Task: Add the task  Improve the appâ€™s performance during network interruptions to the section DevOps Drift in the project WonderTech and add a Due Date to the respective task as 2024/03/27.
Action: Mouse moved to (63, 368)
Screenshot: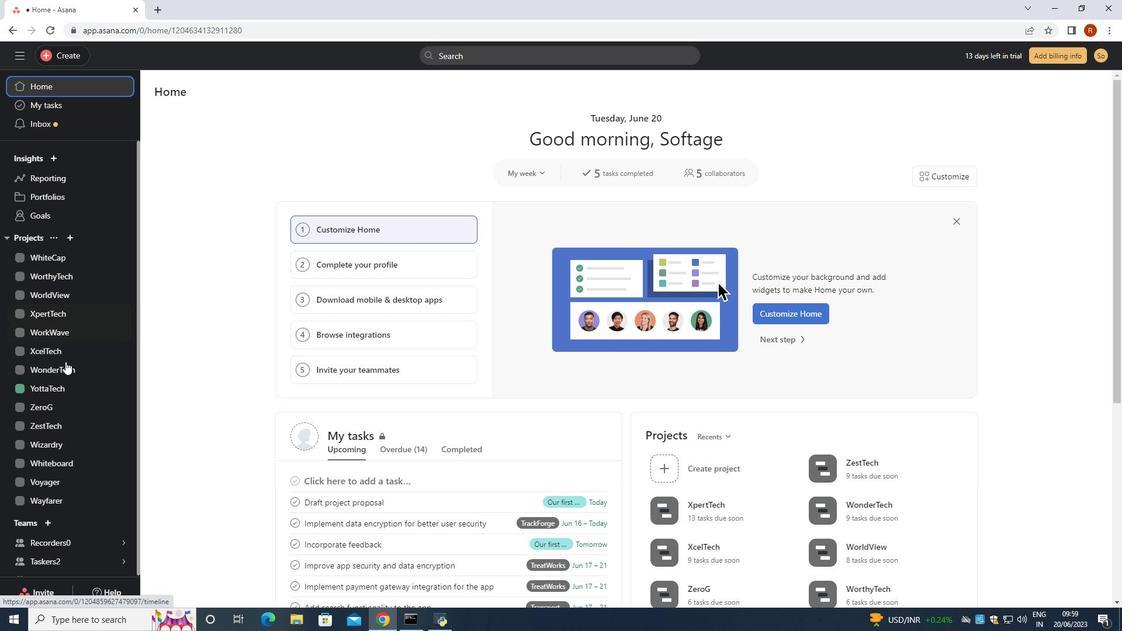 
Action: Mouse pressed left at (63, 368)
Screenshot: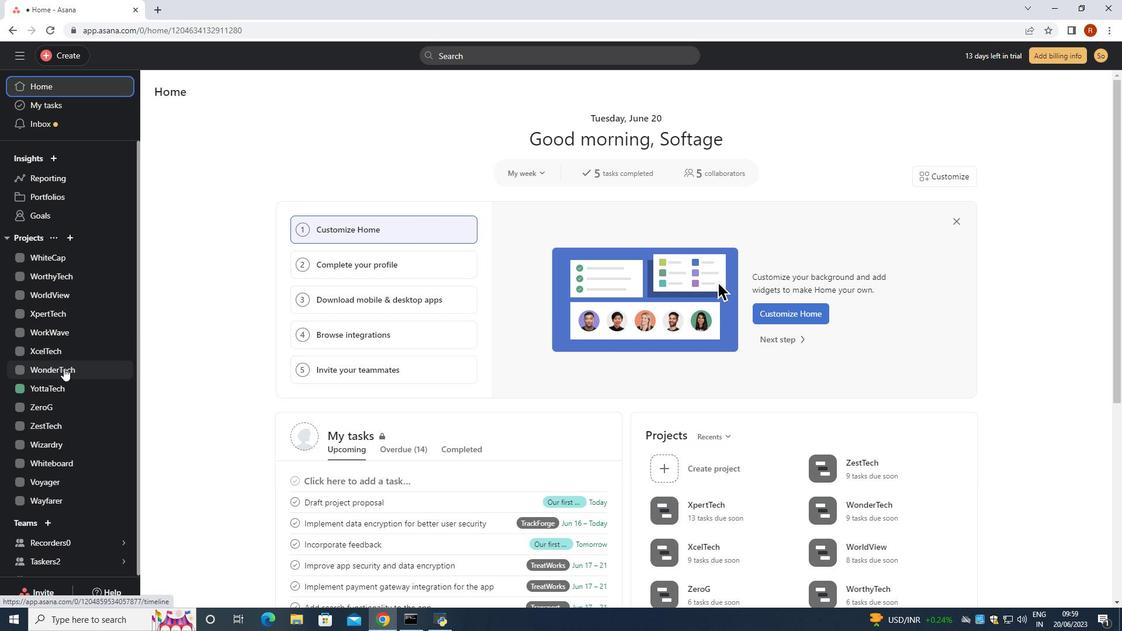 
Action: Mouse moved to (480, 257)
Screenshot: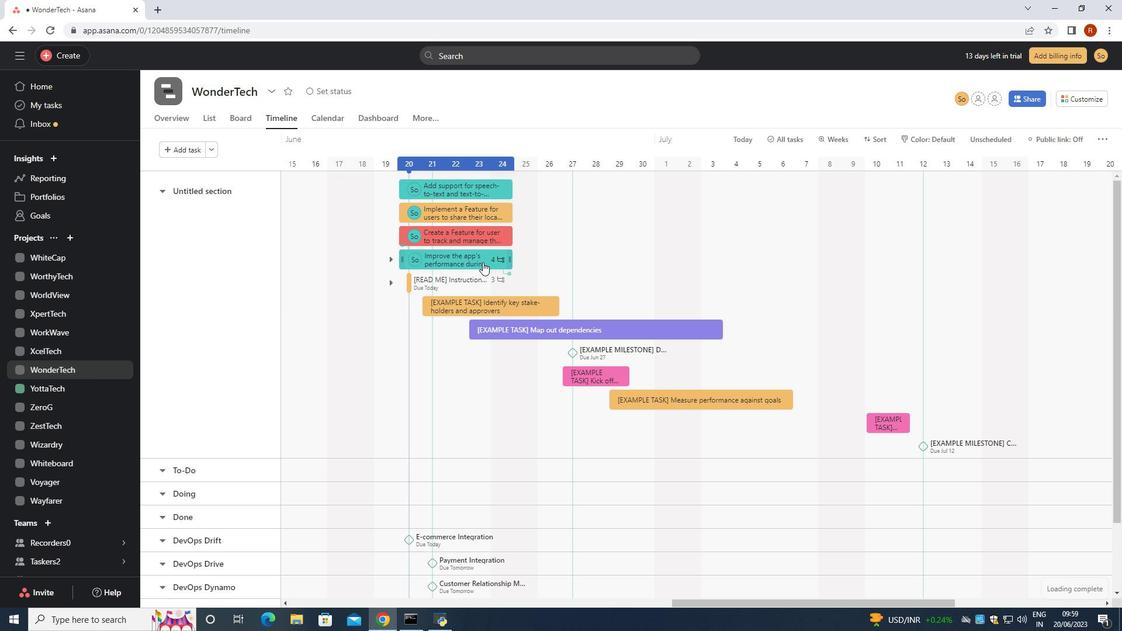 
Action: Mouse pressed left at (480, 257)
Screenshot: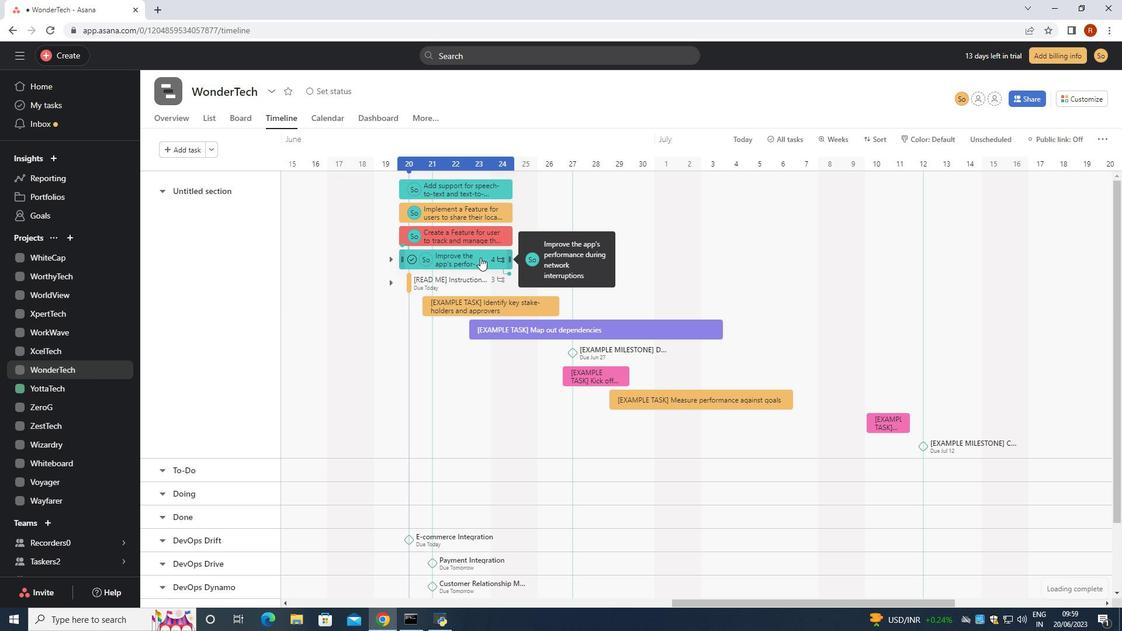 
Action: Mouse moved to (923, 276)
Screenshot: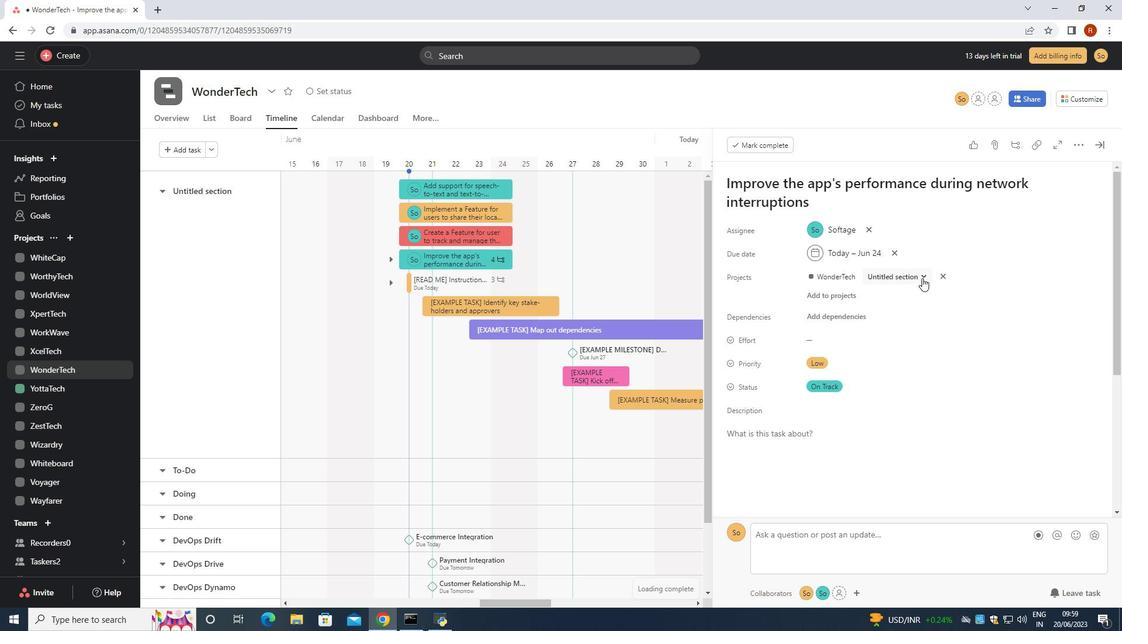 
Action: Mouse pressed left at (923, 276)
Screenshot: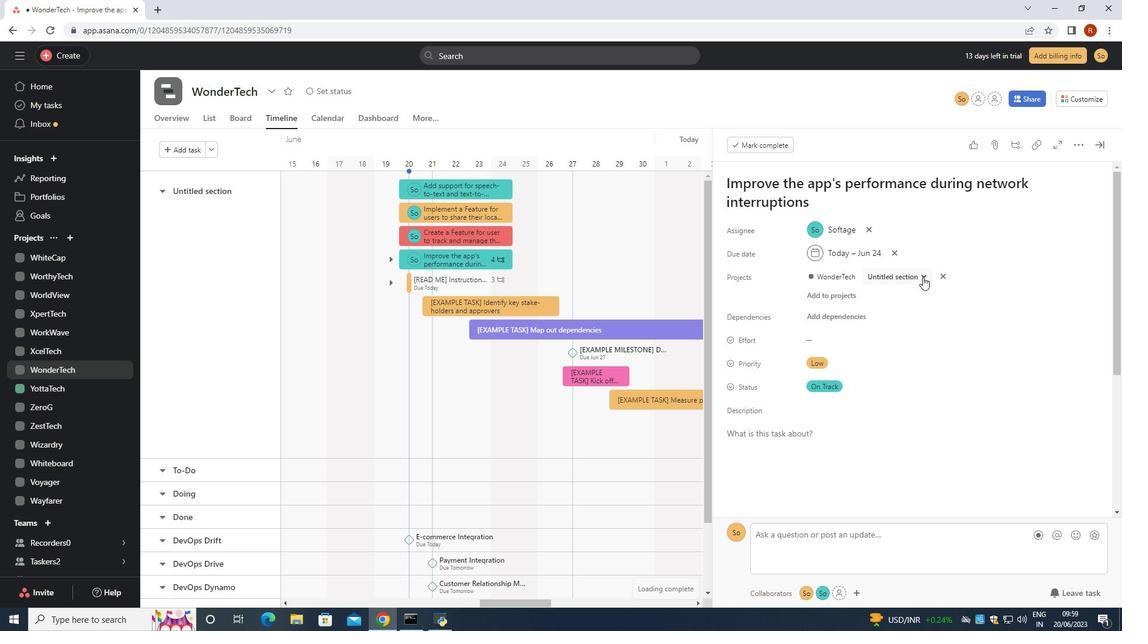 
Action: Mouse moved to (877, 391)
Screenshot: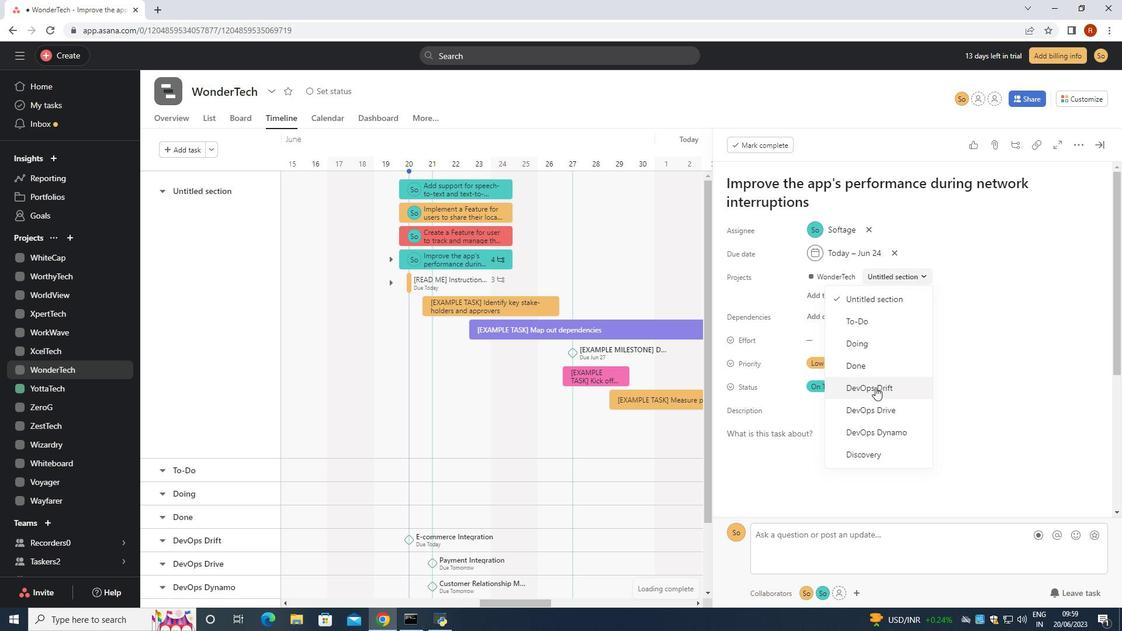 
Action: Mouse pressed left at (877, 391)
Screenshot: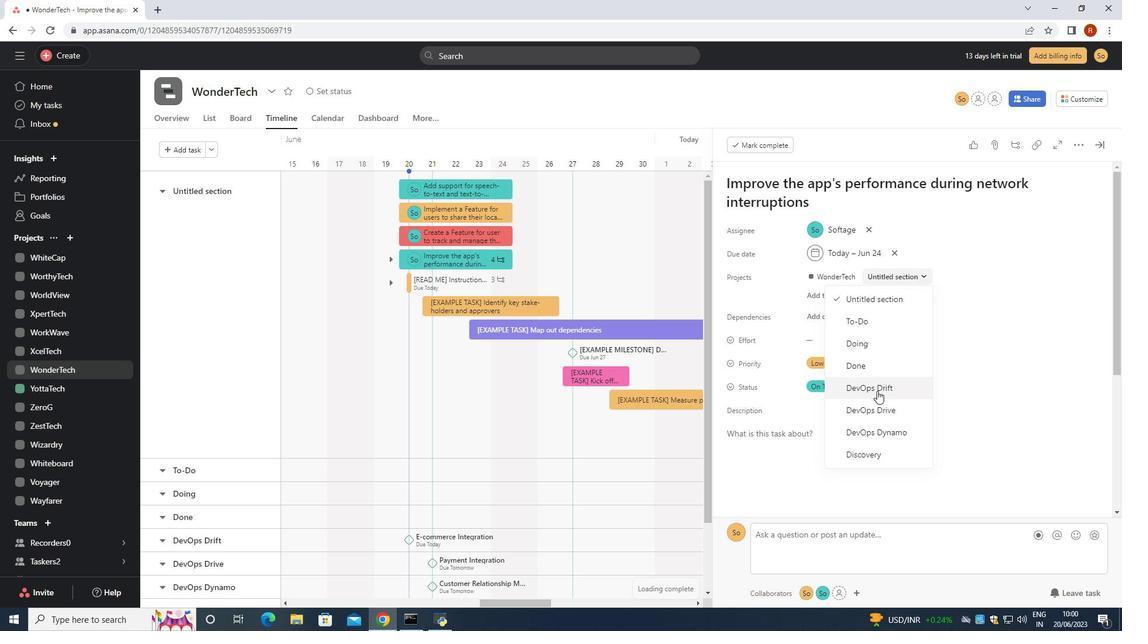 
Action: Mouse moved to (894, 254)
Screenshot: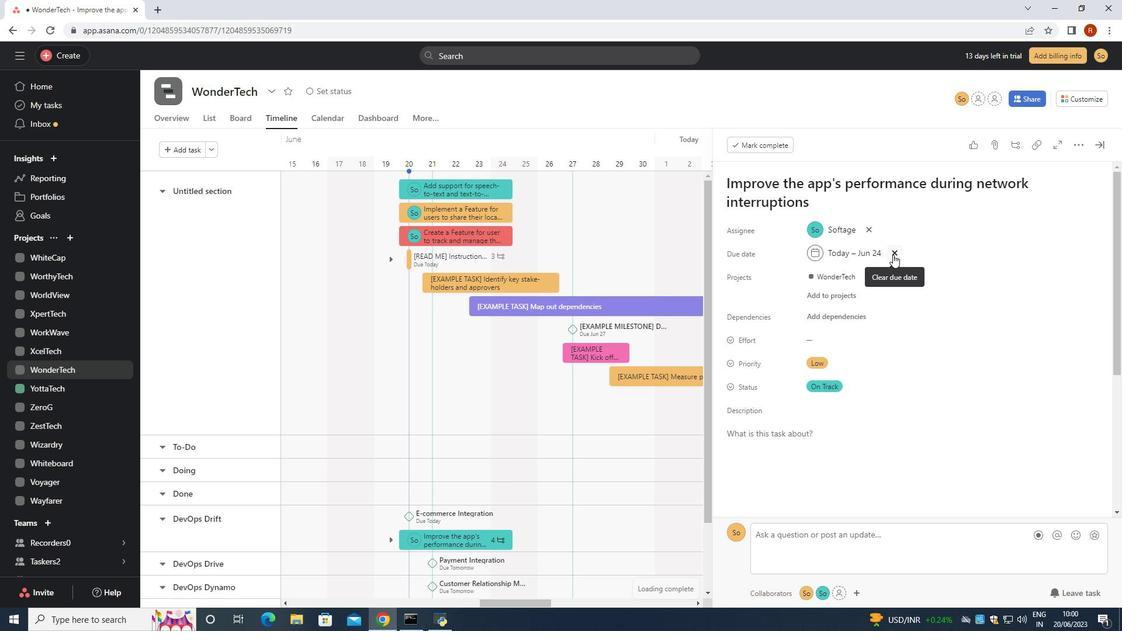 
Action: Mouse pressed left at (894, 254)
Screenshot: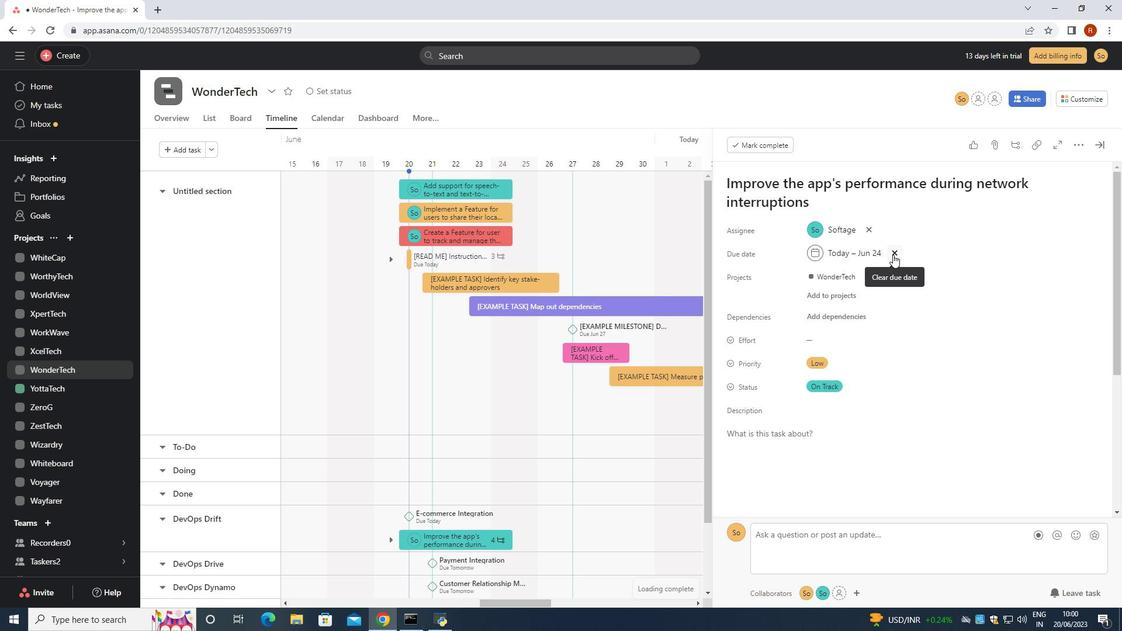 
Action: Mouse moved to (856, 253)
Screenshot: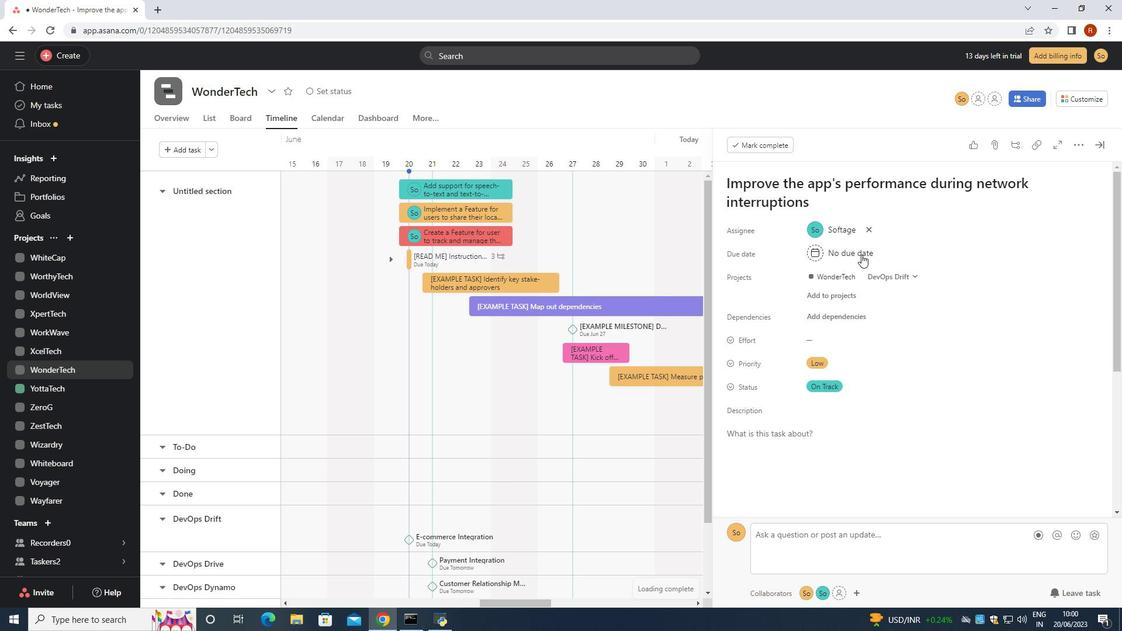 
Action: Mouse pressed left at (856, 253)
Screenshot: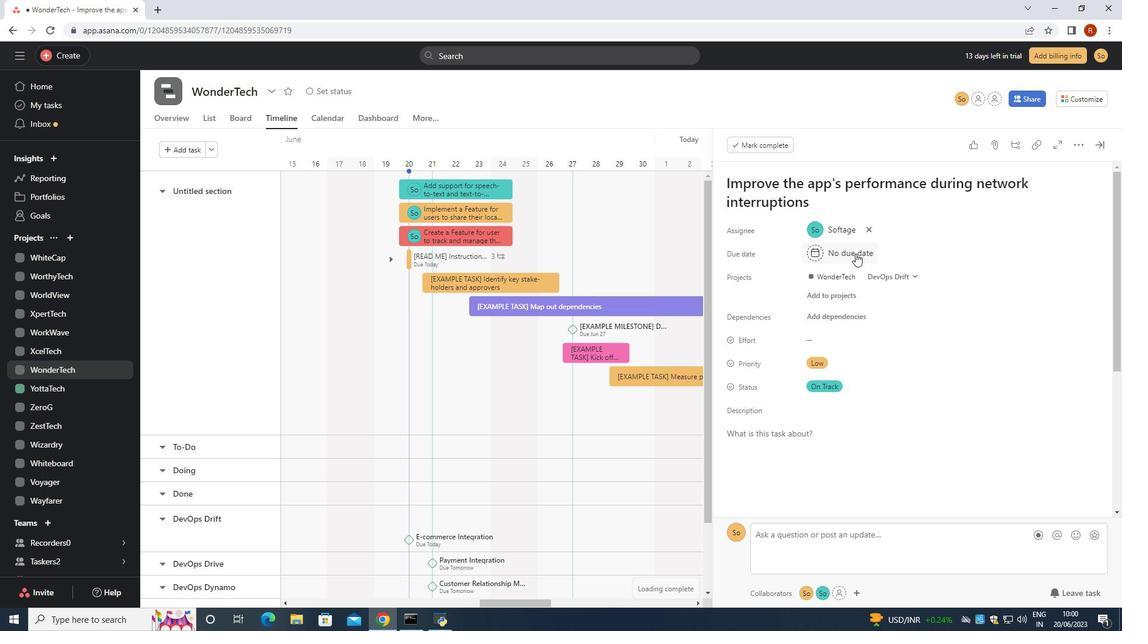 
Action: Key pressed 2024/03/27<Key.enter>
Screenshot: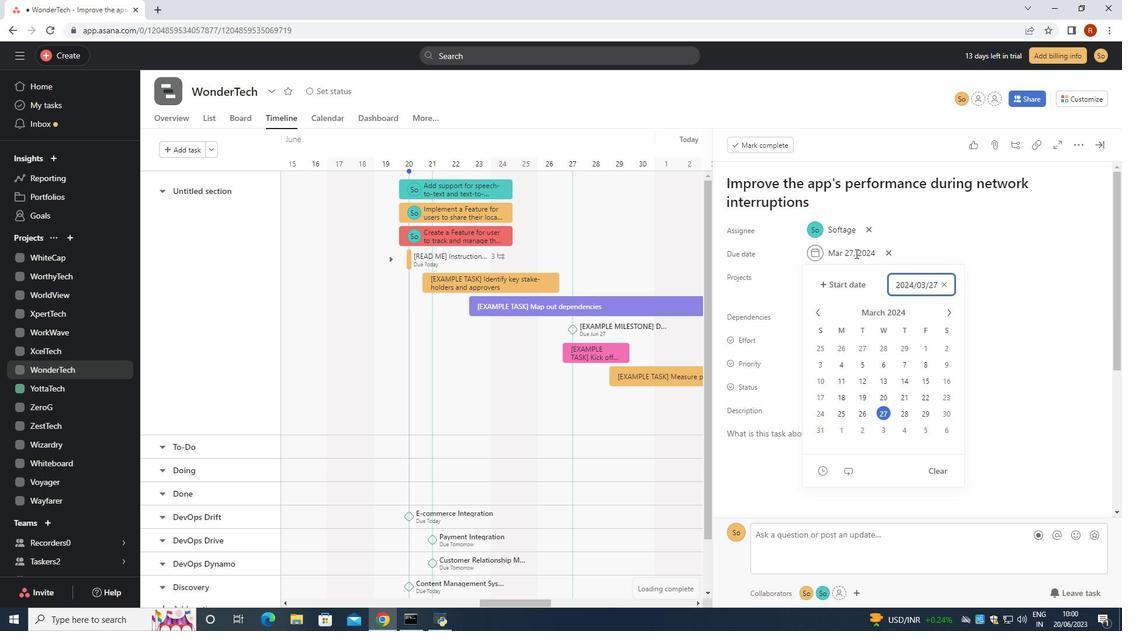
